 Task: select a rule when softage.1@softage.net is added to a card by anyone.
Action: Mouse moved to (945, 72)
Screenshot: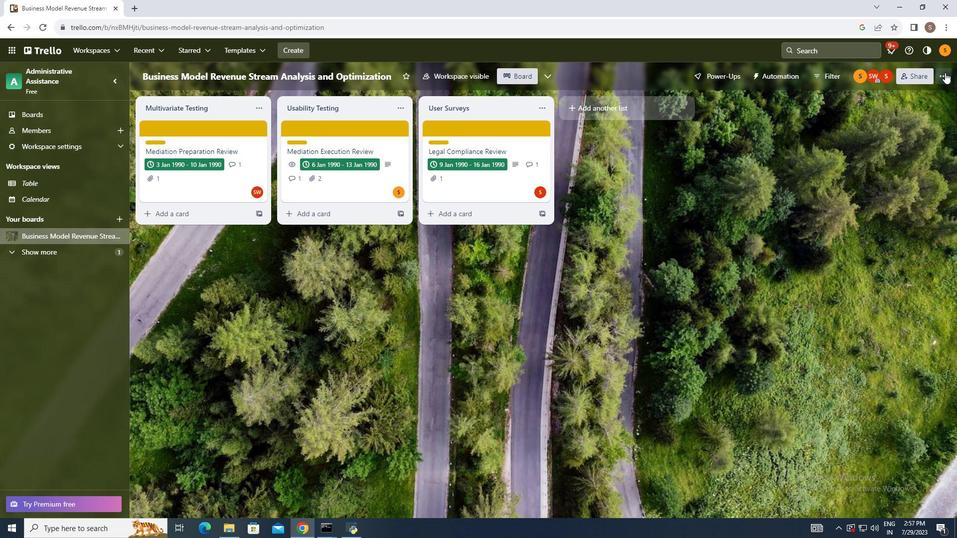 
Action: Mouse pressed left at (945, 72)
Screenshot: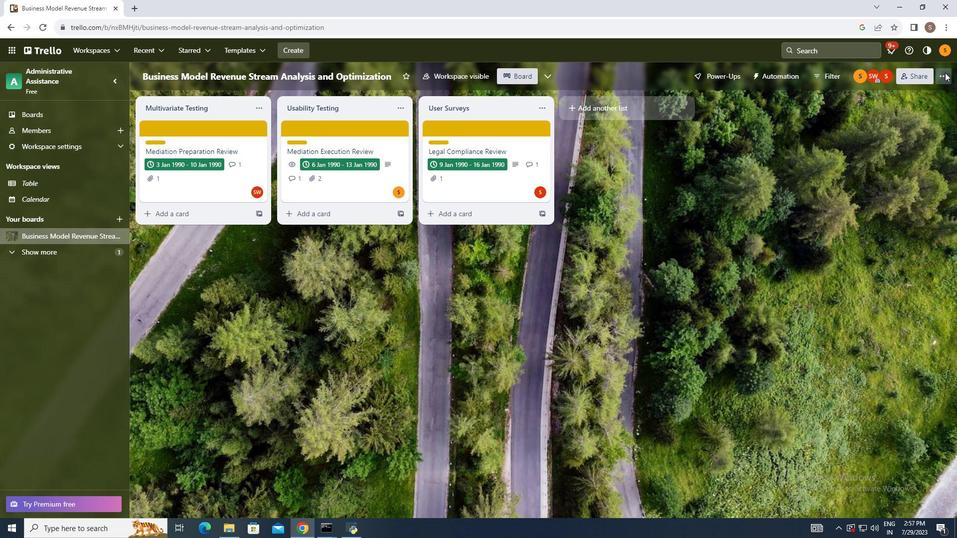 
Action: Mouse moved to (849, 212)
Screenshot: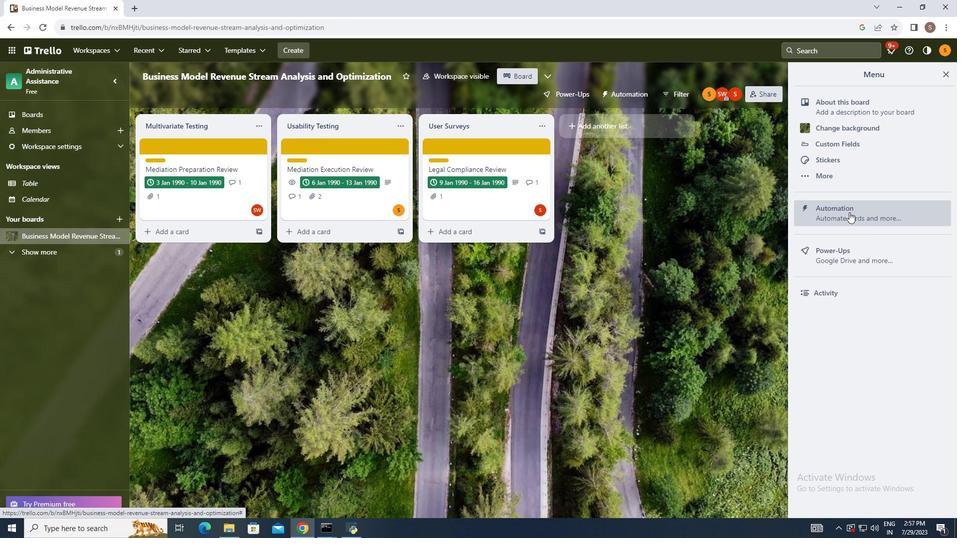 
Action: Mouse pressed left at (849, 212)
Screenshot: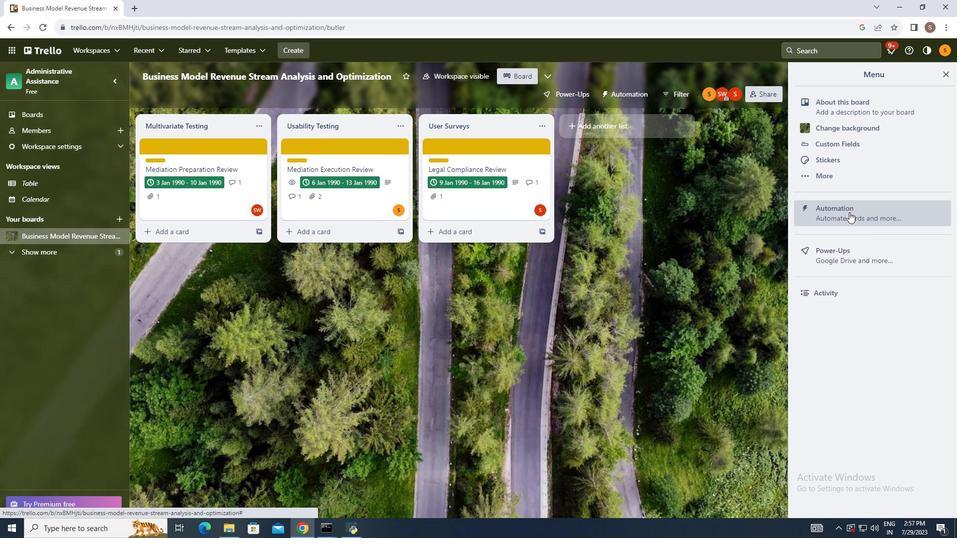 
Action: Mouse moved to (192, 175)
Screenshot: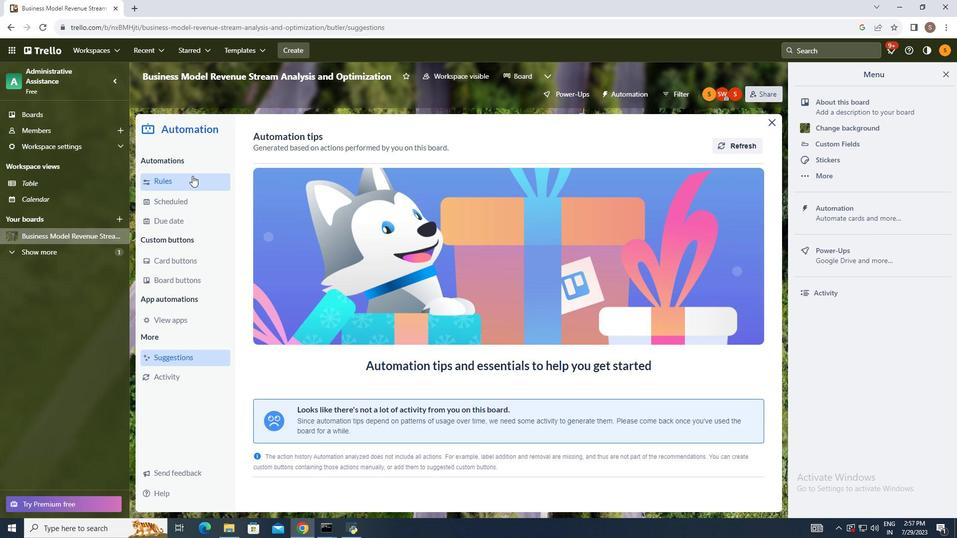 
Action: Mouse pressed left at (192, 175)
Screenshot: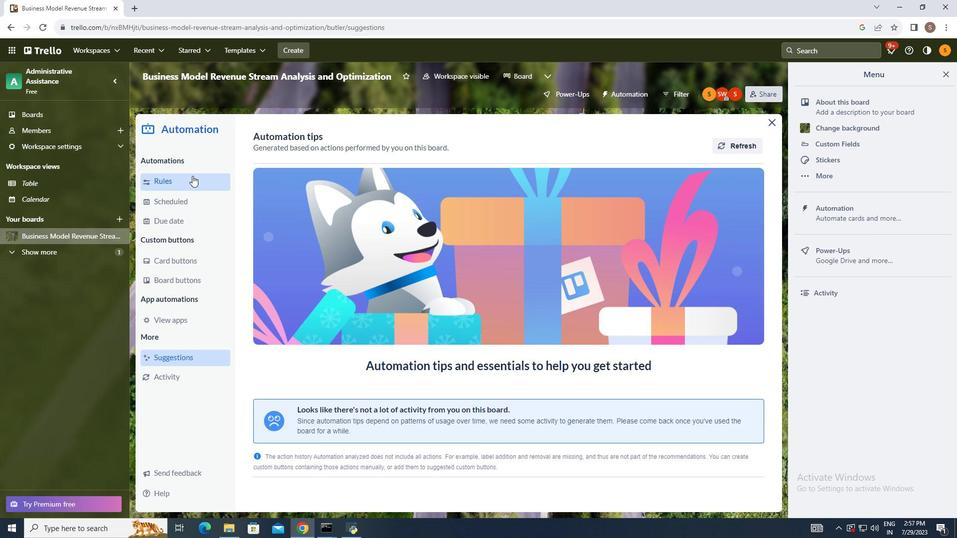 
Action: Mouse moved to (657, 140)
Screenshot: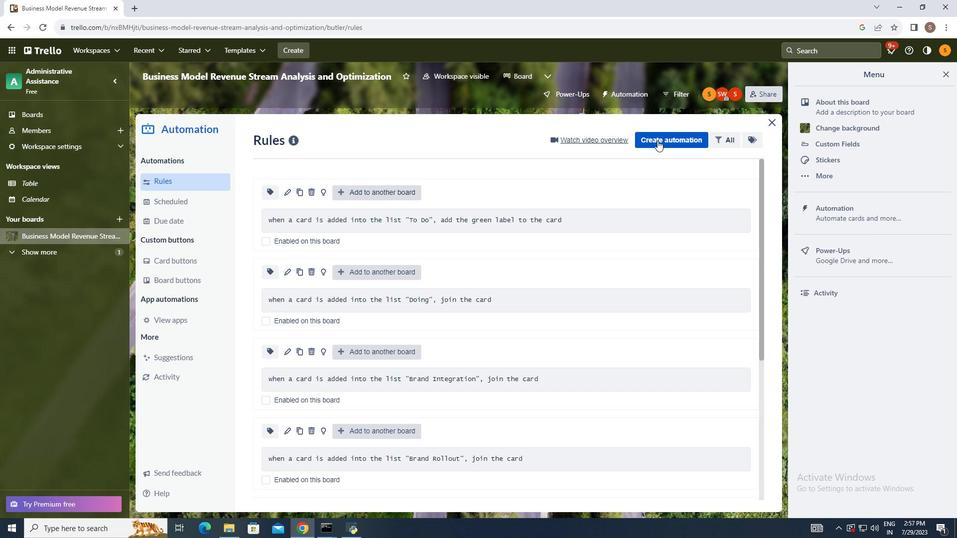 
Action: Mouse pressed left at (657, 140)
Screenshot: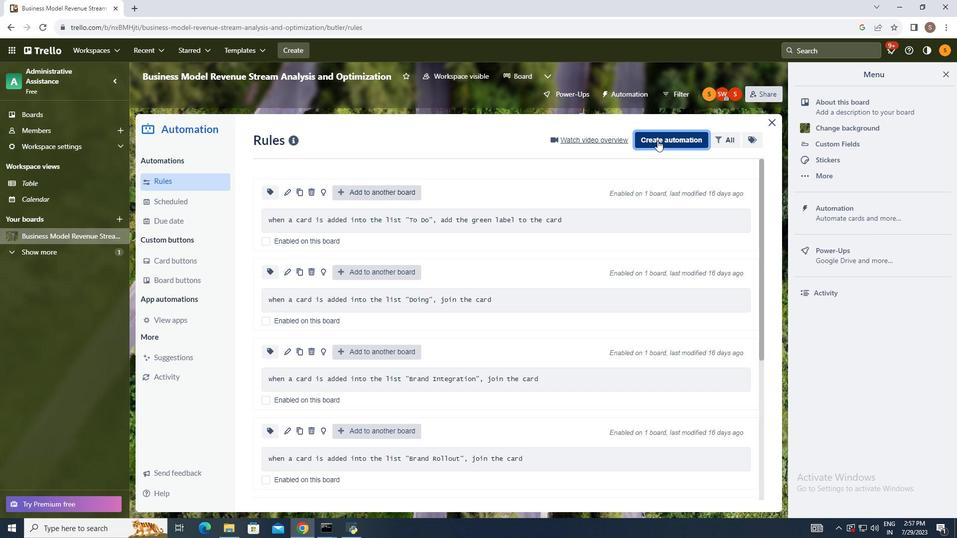 
Action: Mouse moved to (507, 232)
Screenshot: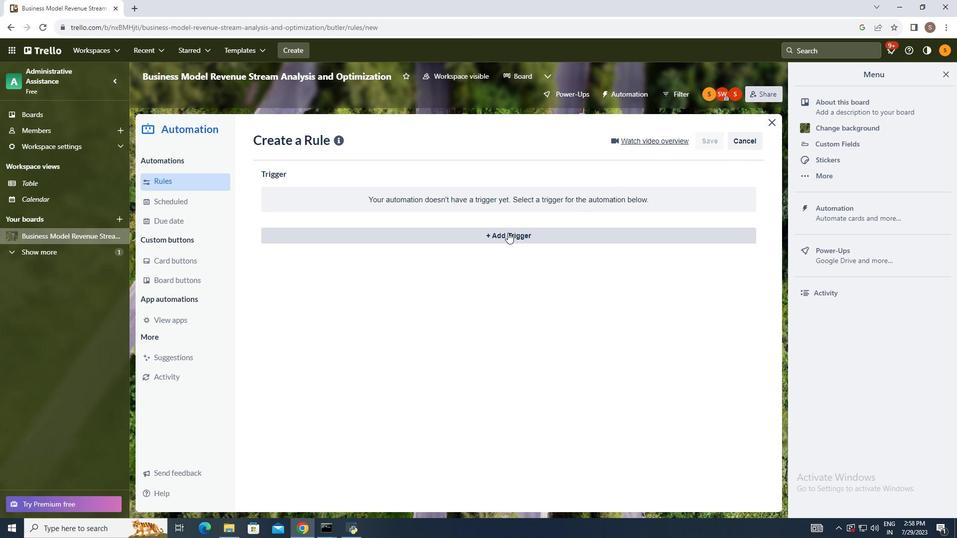 
Action: Mouse pressed left at (507, 232)
Screenshot: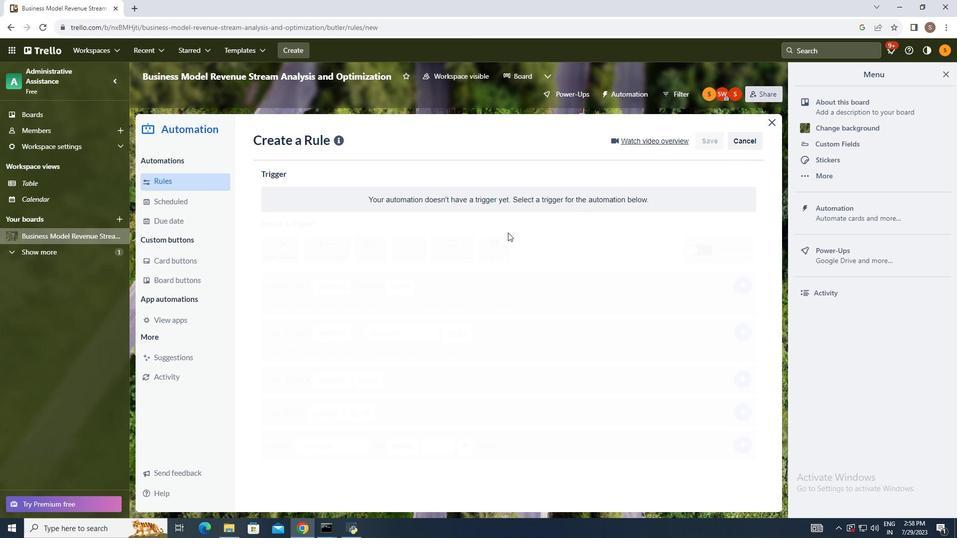 
Action: Mouse moved to (330, 275)
Screenshot: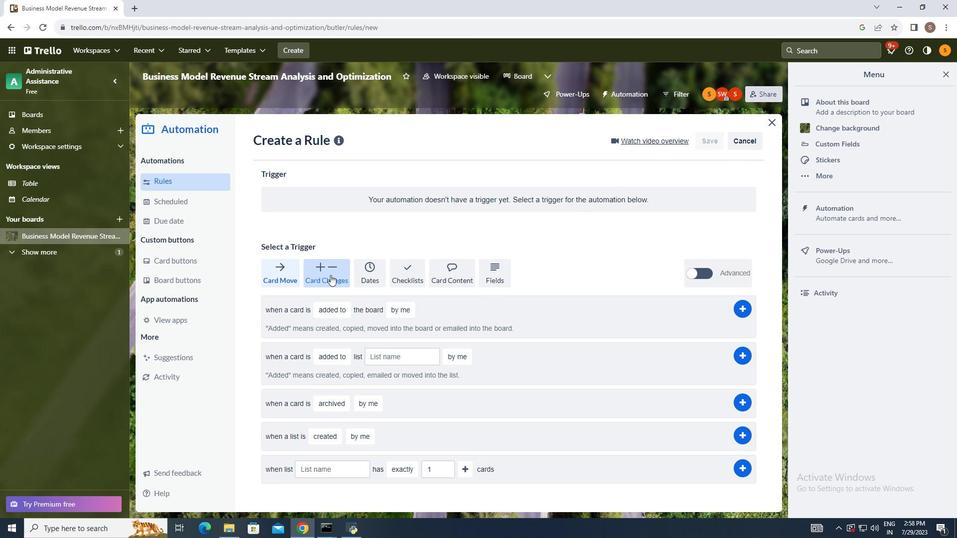 
Action: Mouse pressed left at (330, 275)
Screenshot: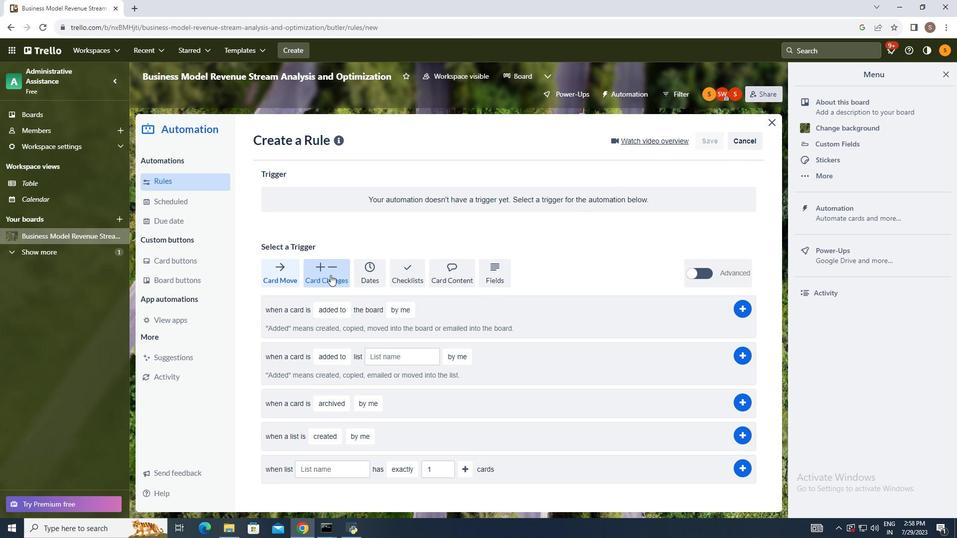 
Action: Mouse moved to (311, 407)
Screenshot: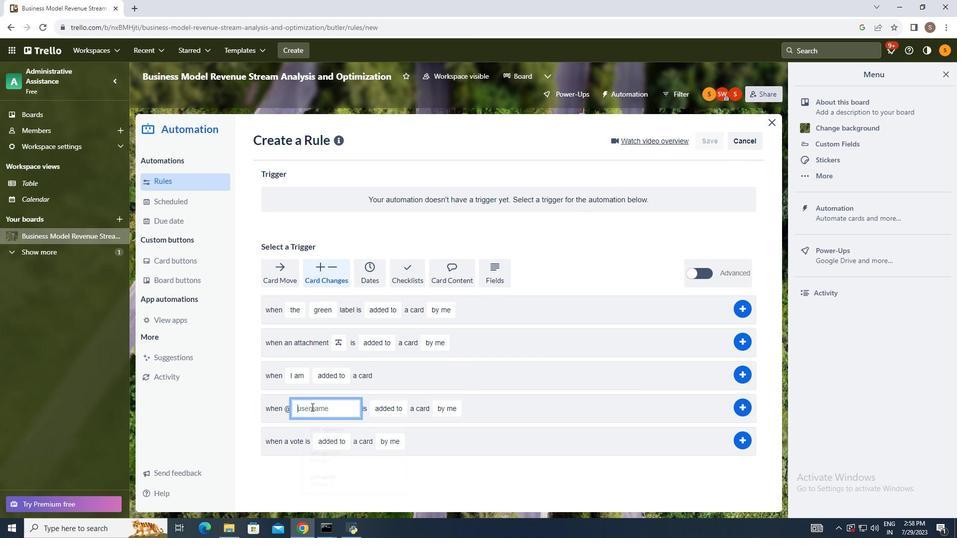 
Action: Mouse pressed left at (311, 407)
Screenshot: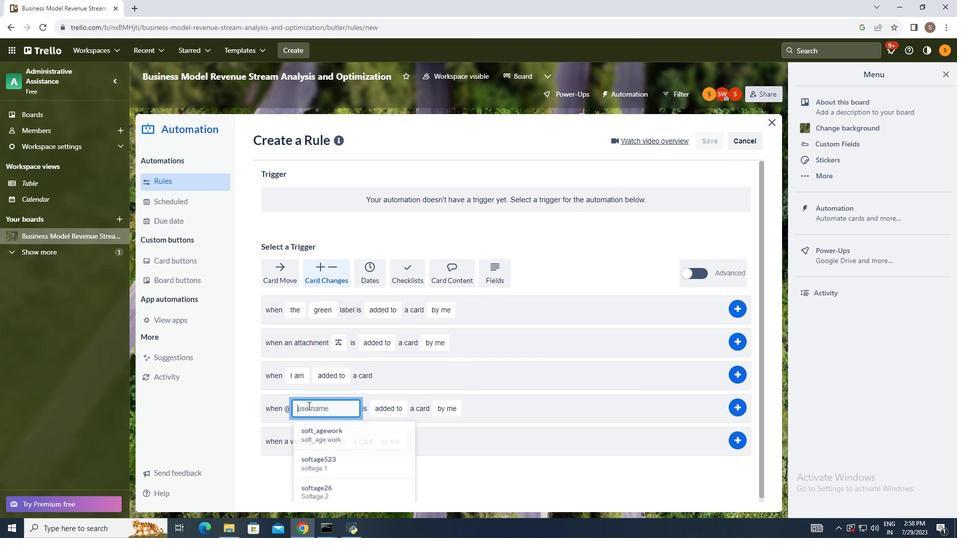 
Action: Mouse moved to (190, 375)
Screenshot: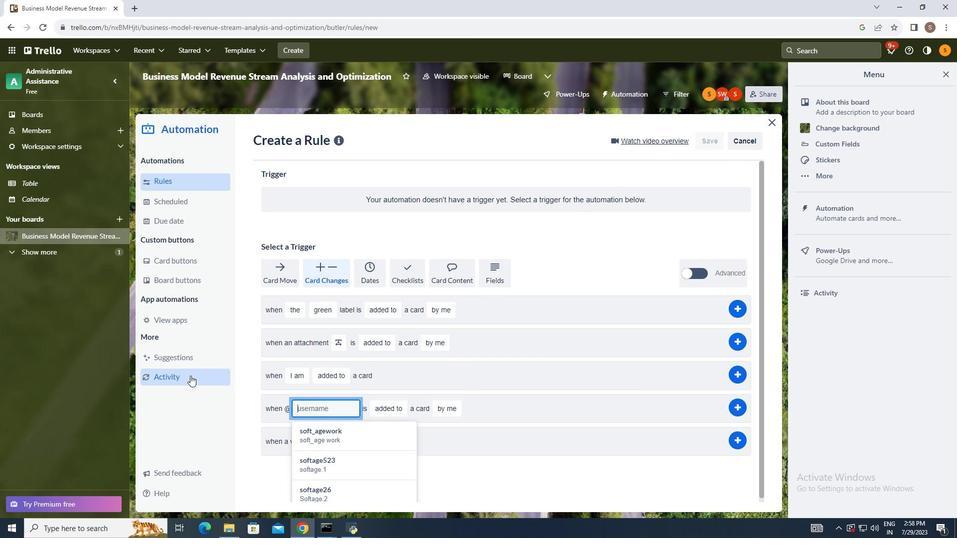
Action: Key pressed softage.1<Key.shift>@softage.net
Screenshot: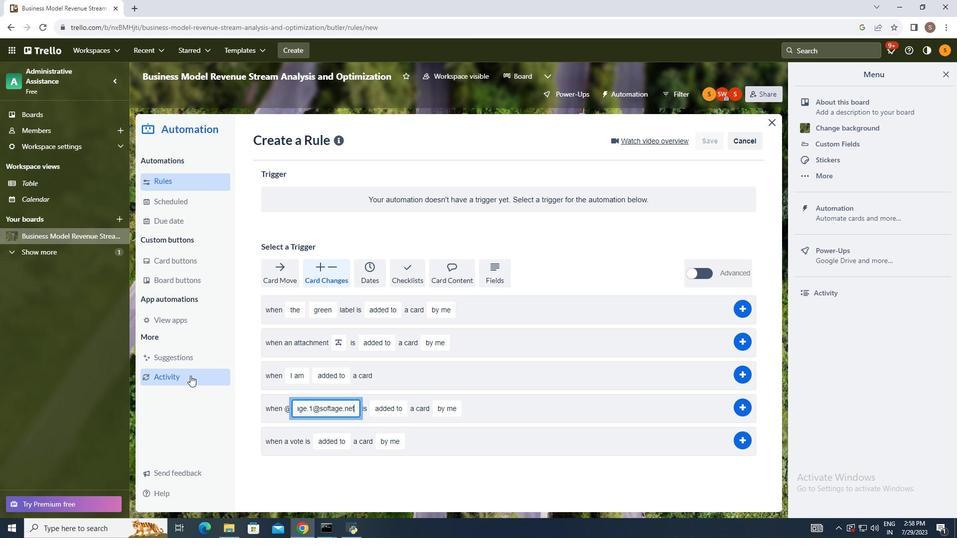 
Action: Mouse moved to (386, 413)
Screenshot: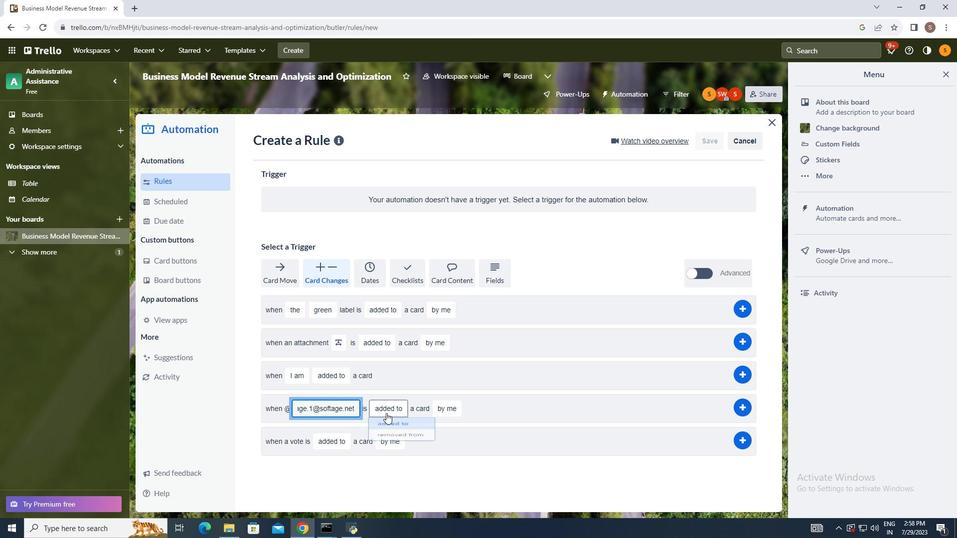 
Action: Mouse pressed left at (386, 413)
Screenshot: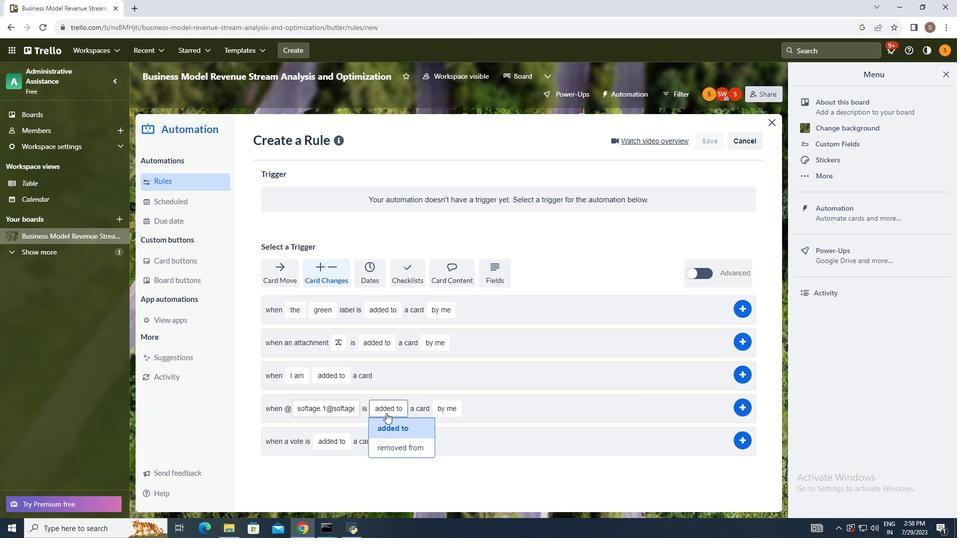 
Action: Mouse moved to (396, 433)
Screenshot: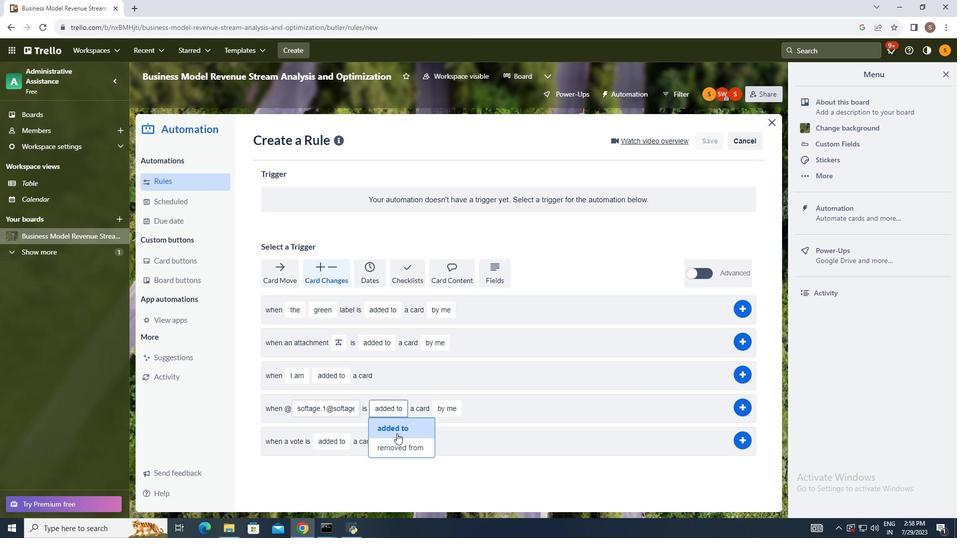 
Action: Mouse pressed left at (396, 433)
Screenshot: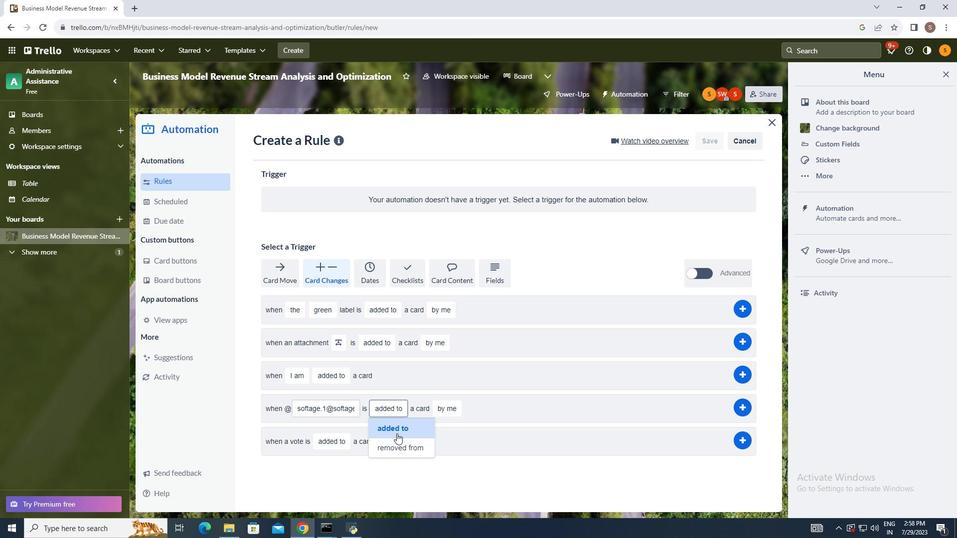 
Action: Mouse moved to (443, 412)
Screenshot: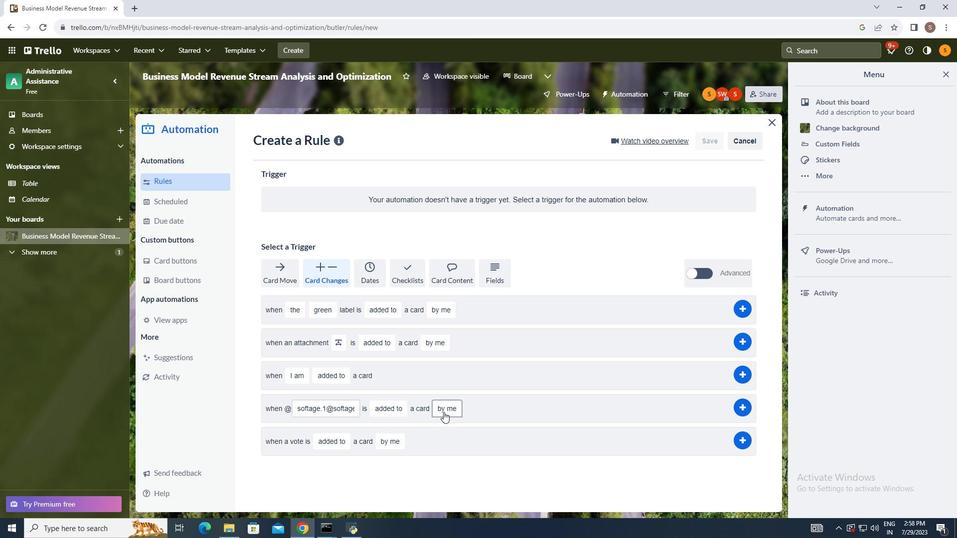 
Action: Mouse pressed left at (443, 412)
Screenshot: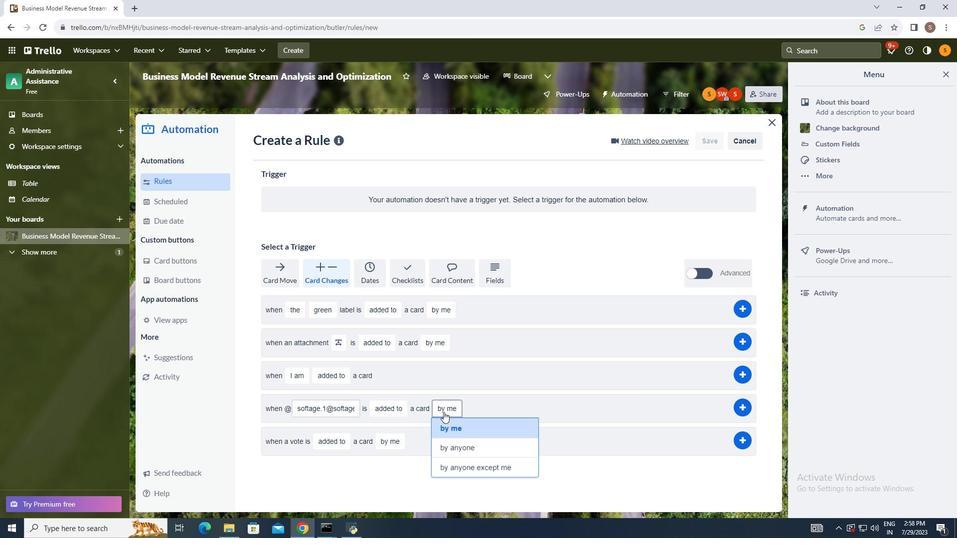 
Action: Mouse moved to (459, 450)
Screenshot: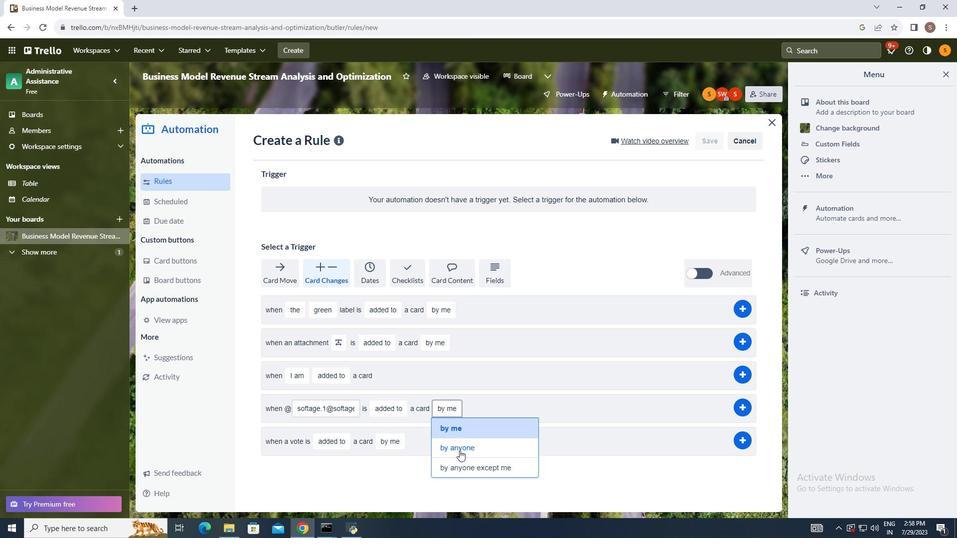 
Action: Mouse pressed left at (459, 450)
Screenshot: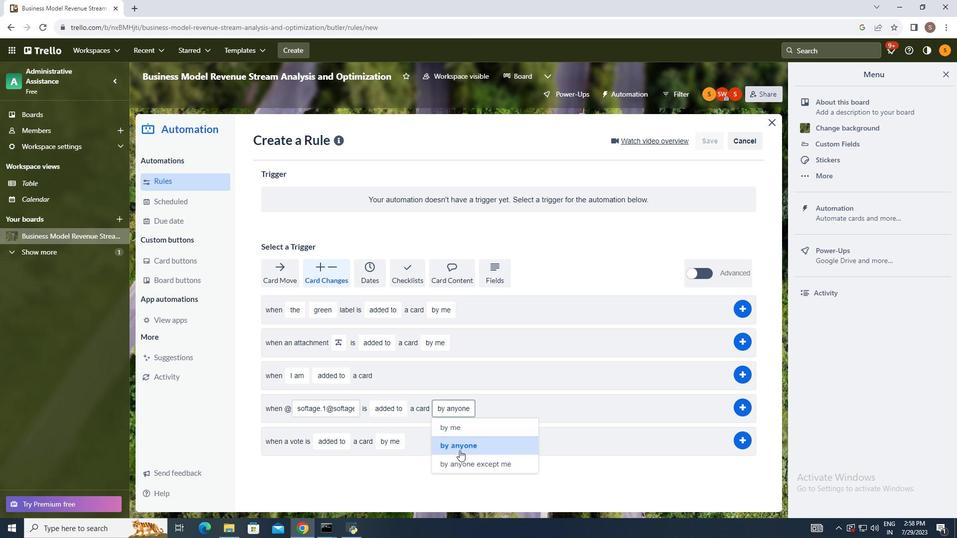 
Action: Mouse moved to (544, 381)
Screenshot: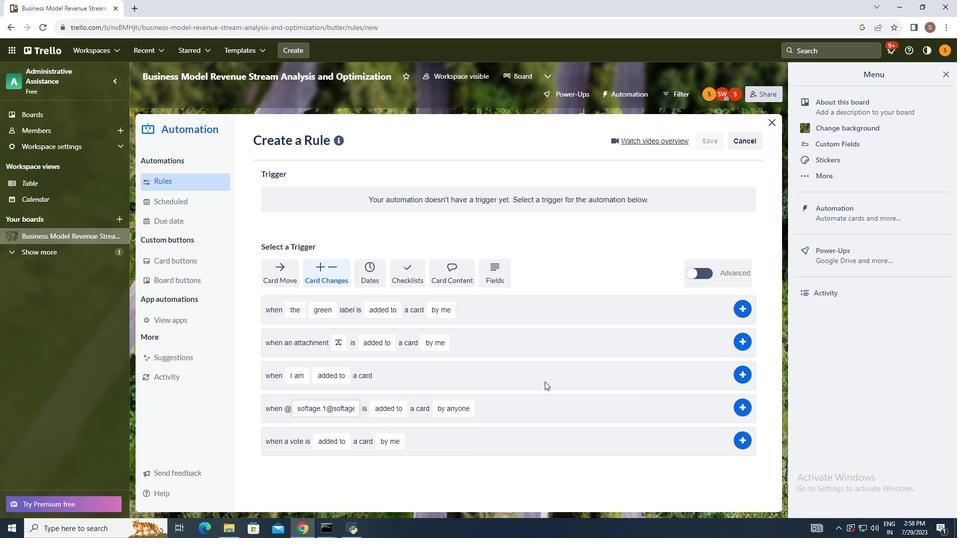 
